 Task: Create a rule from the Routing list, Task moved to a section -> Set Priority in the project TractLine , set the section as Done clear the priority.
Action: Mouse moved to (1262, 112)
Screenshot: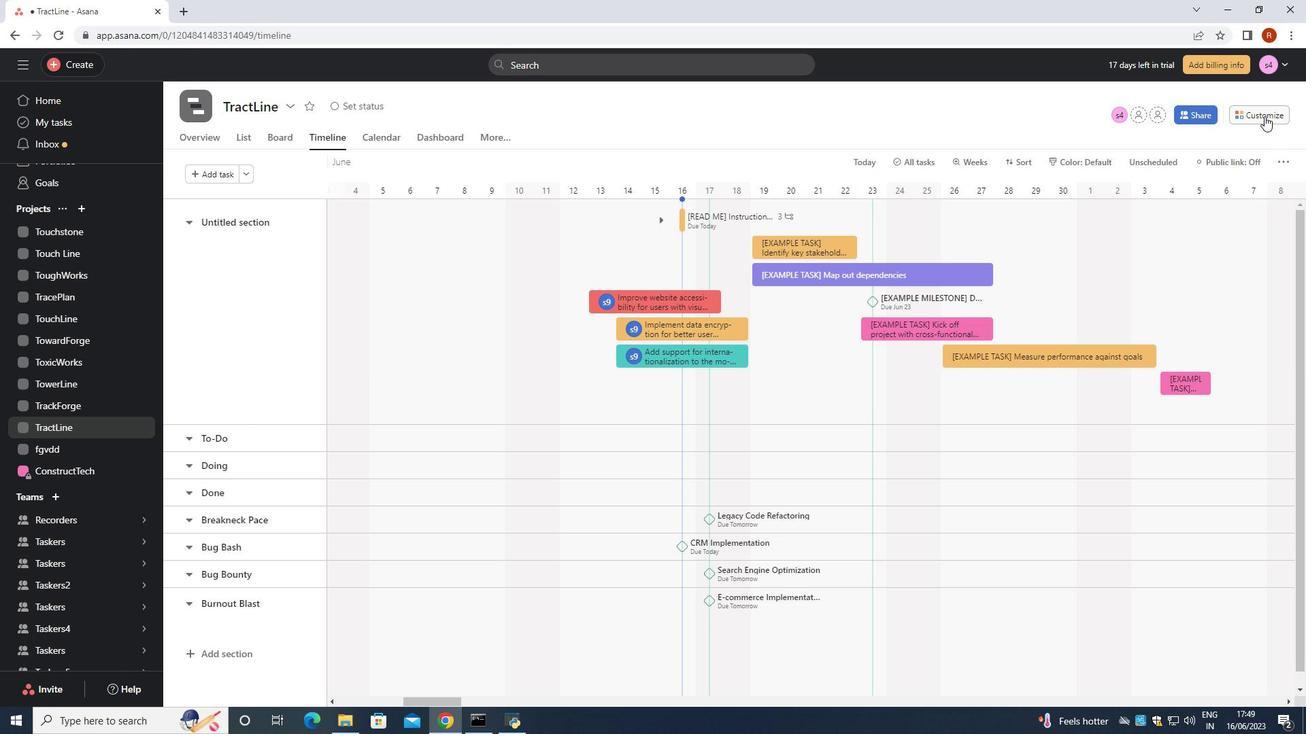 
Action: Mouse pressed left at (1262, 112)
Screenshot: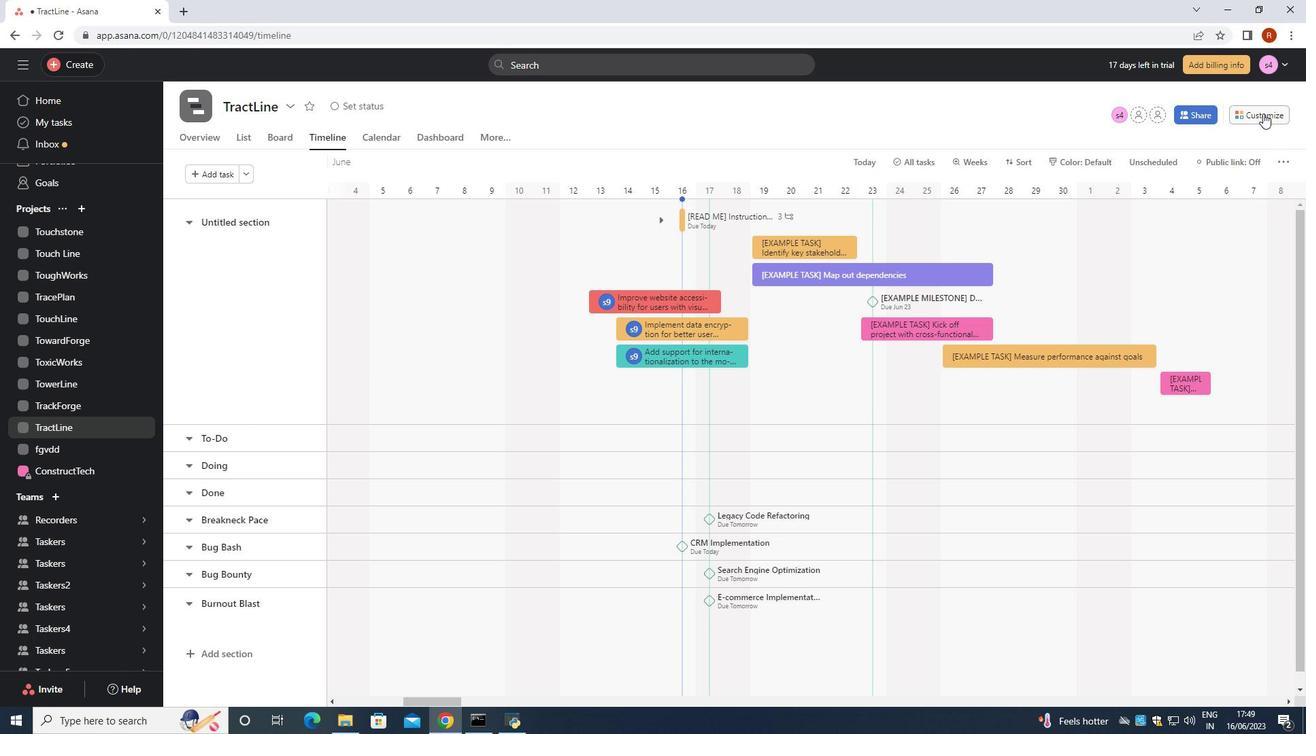
Action: Mouse moved to (1012, 306)
Screenshot: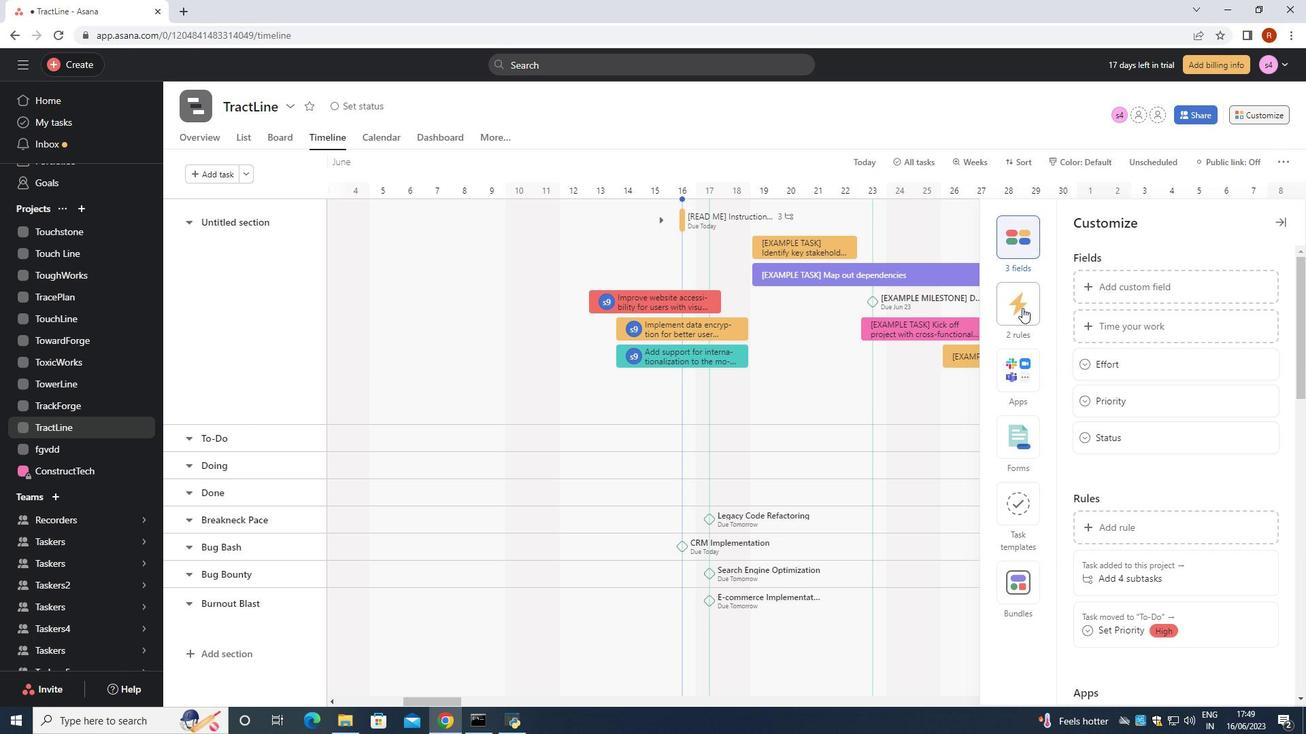 
Action: Mouse pressed left at (1012, 306)
Screenshot: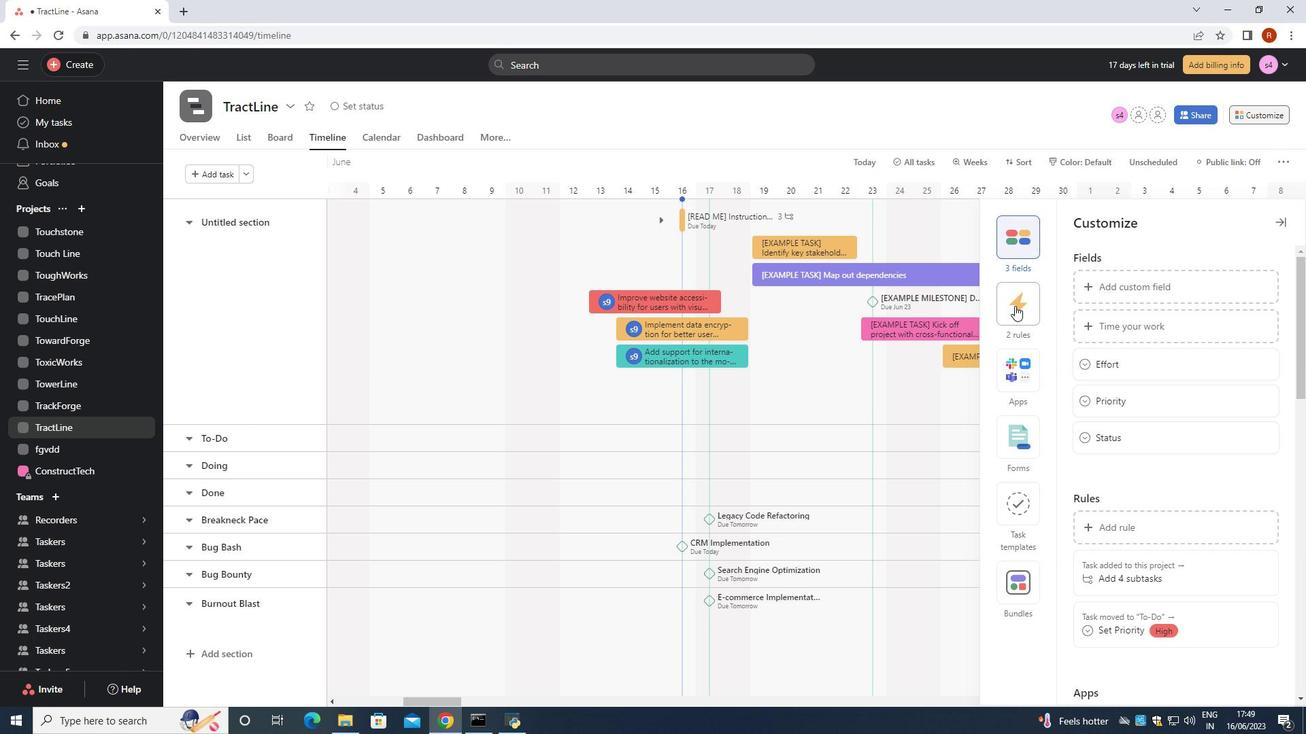 
Action: Mouse moved to (1122, 289)
Screenshot: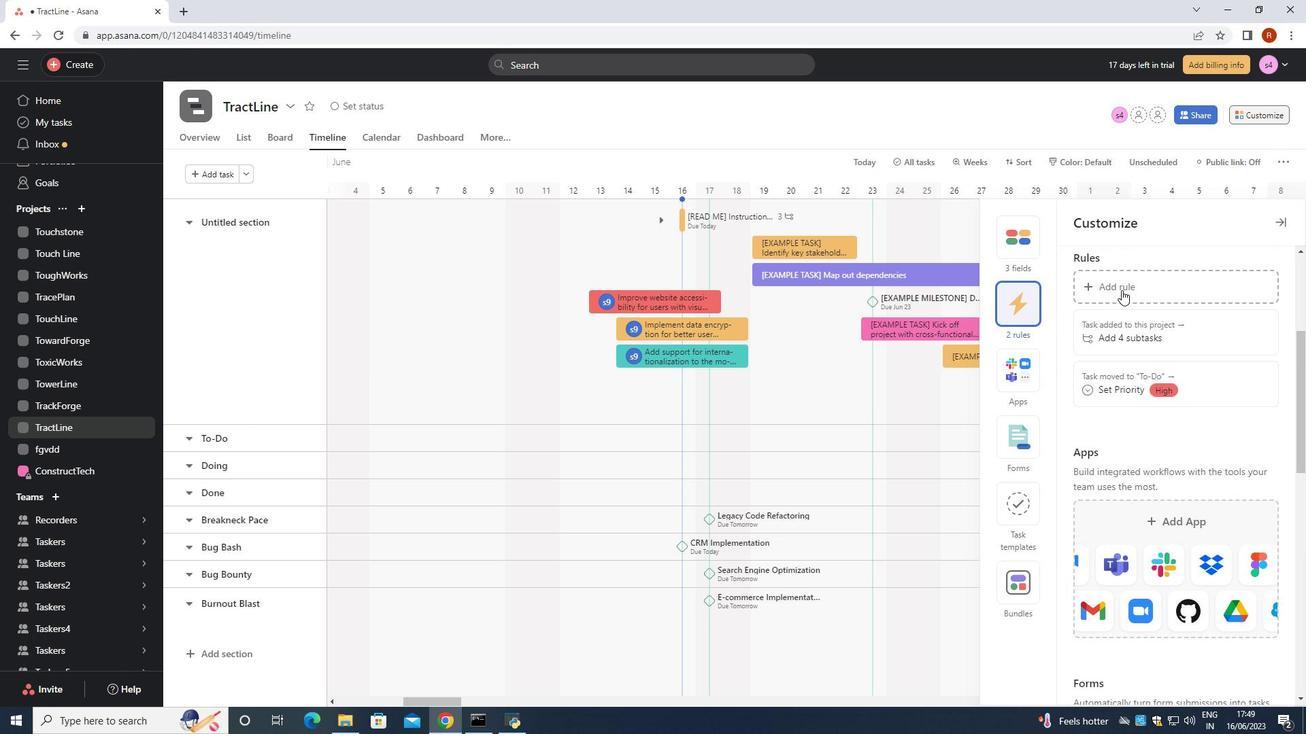 
Action: Mouse pressed left at (1122, 289)
Screenshot: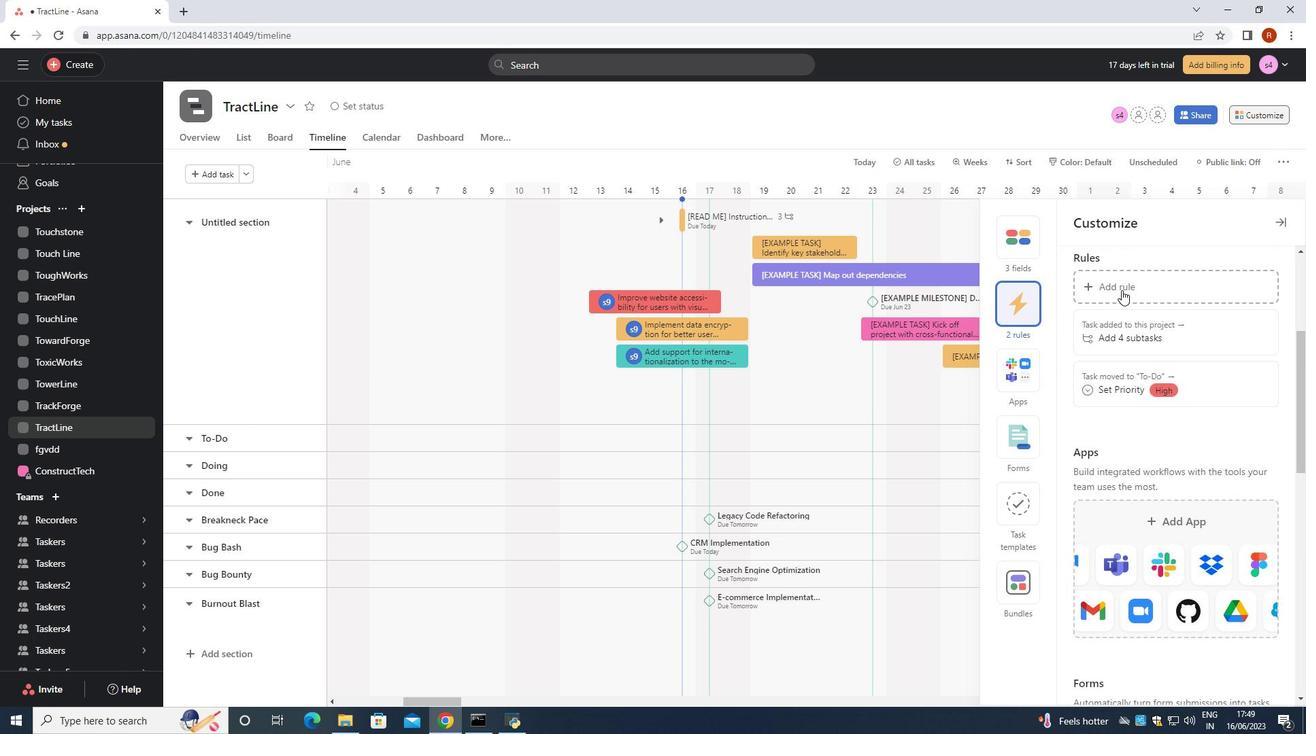 
Action: Mouse moved to (287, 183)
Screenshot: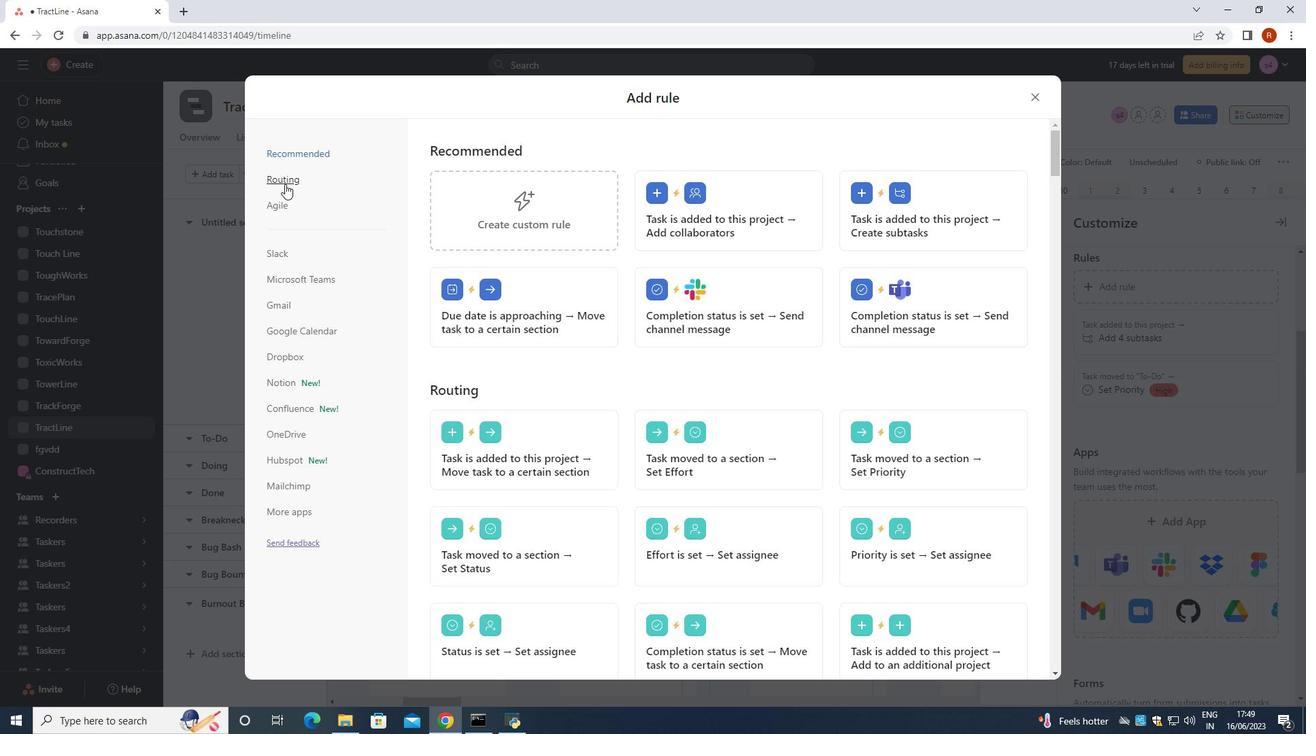 
Action: Mouse pressed left at (287, 183)
Screenshot: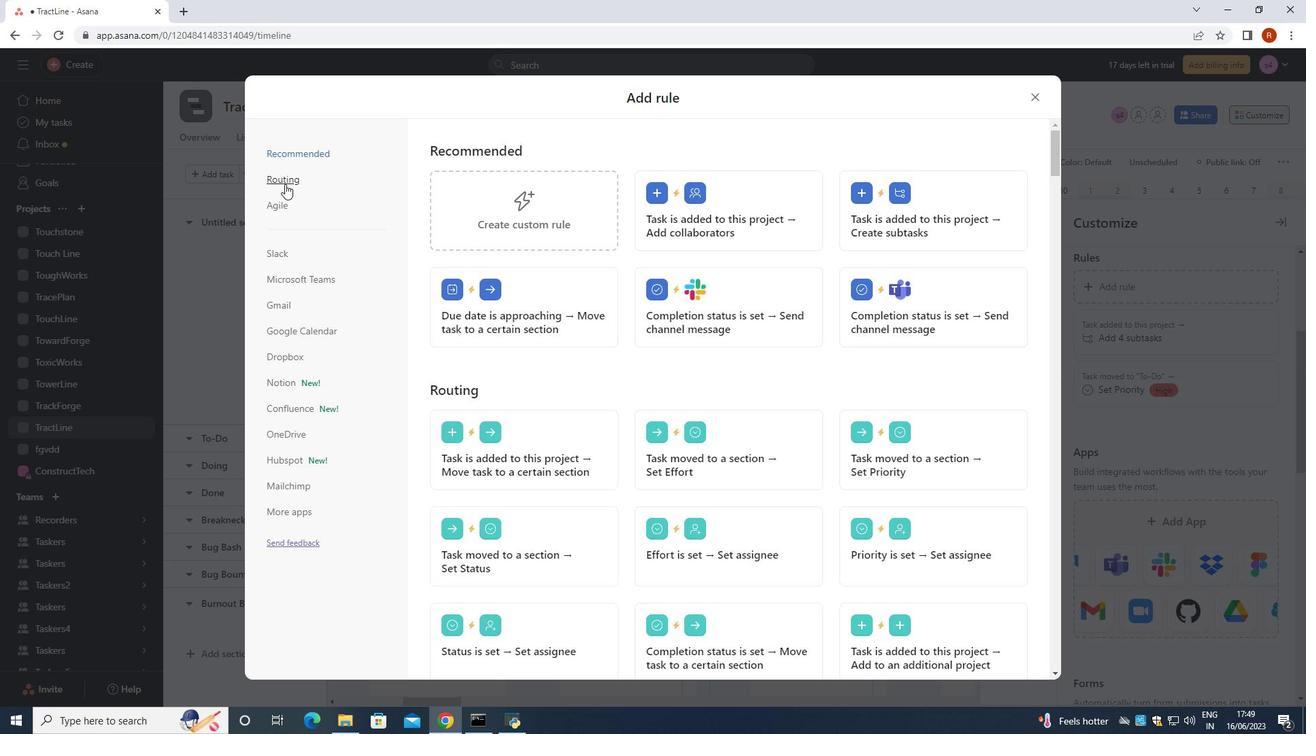 
Action: Mouse moved to (894, 210)
Screenshot: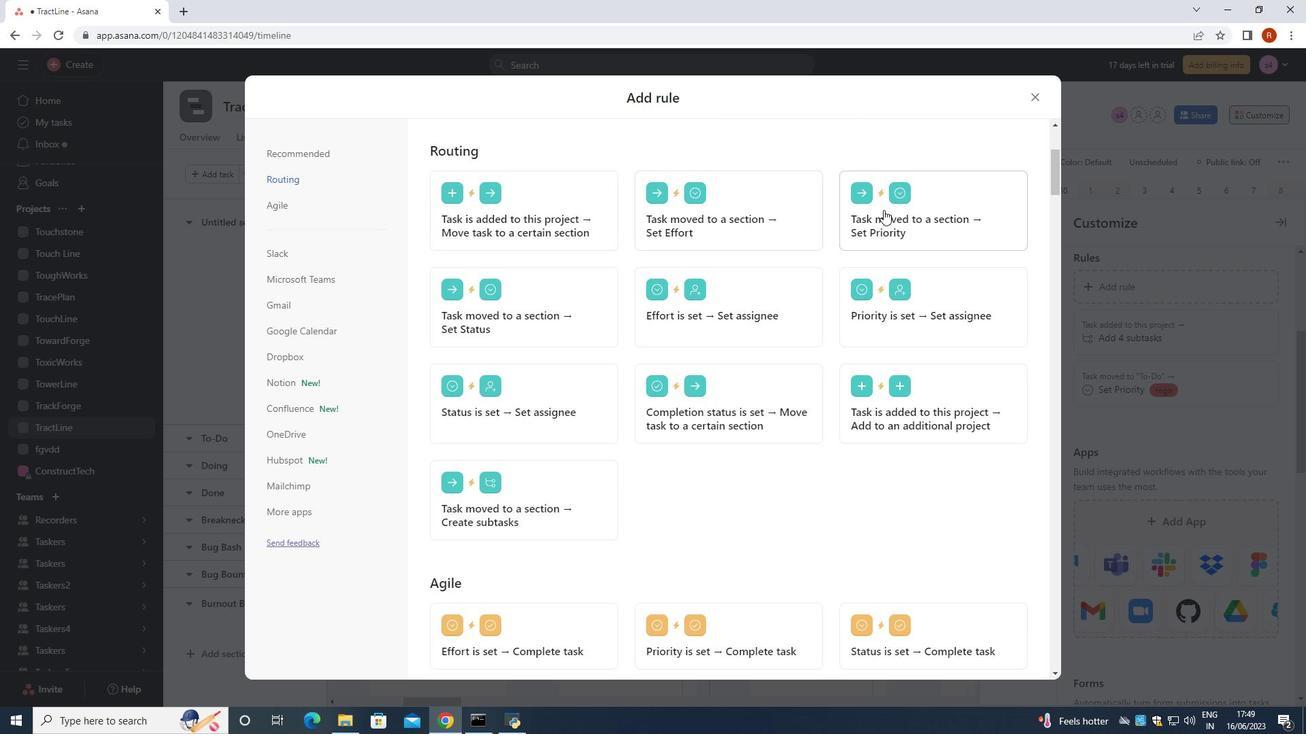 
Action: Mouse pressed left at (894, 210)
Screenshot: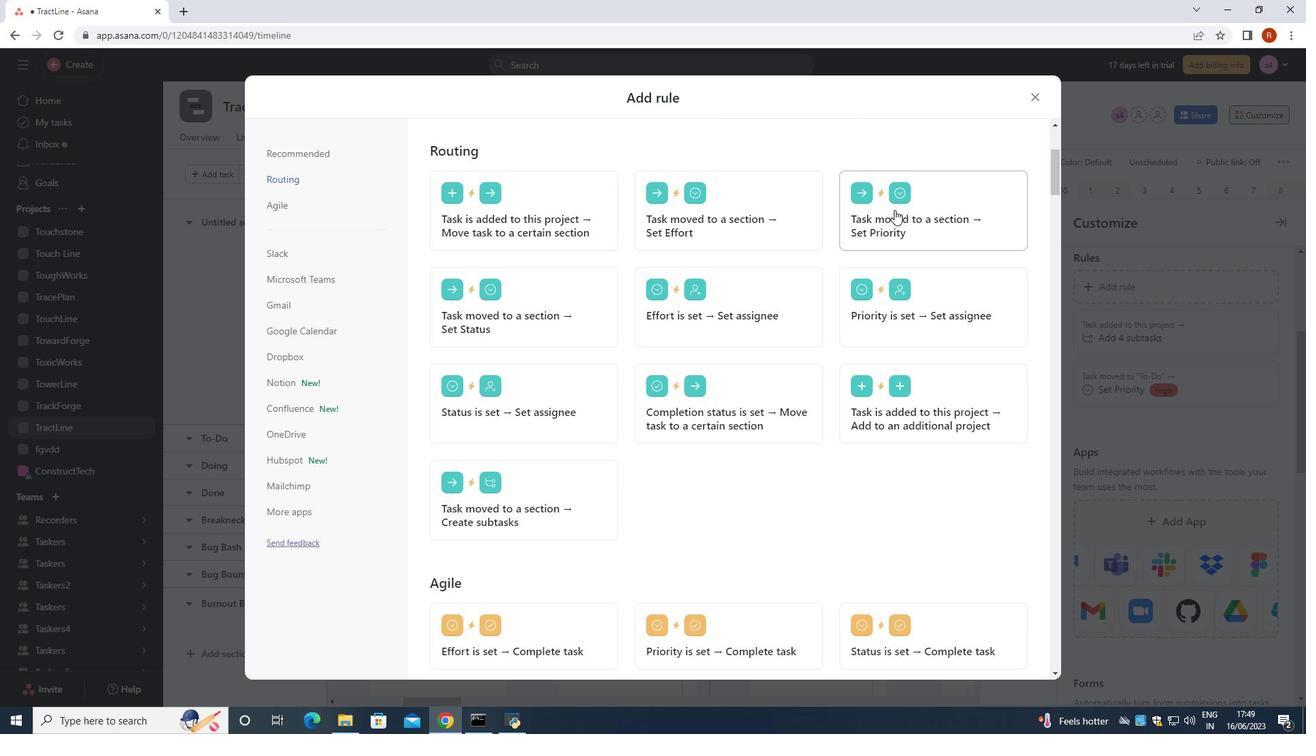
Action: Mouse moved to (887, 231)
Screenshot: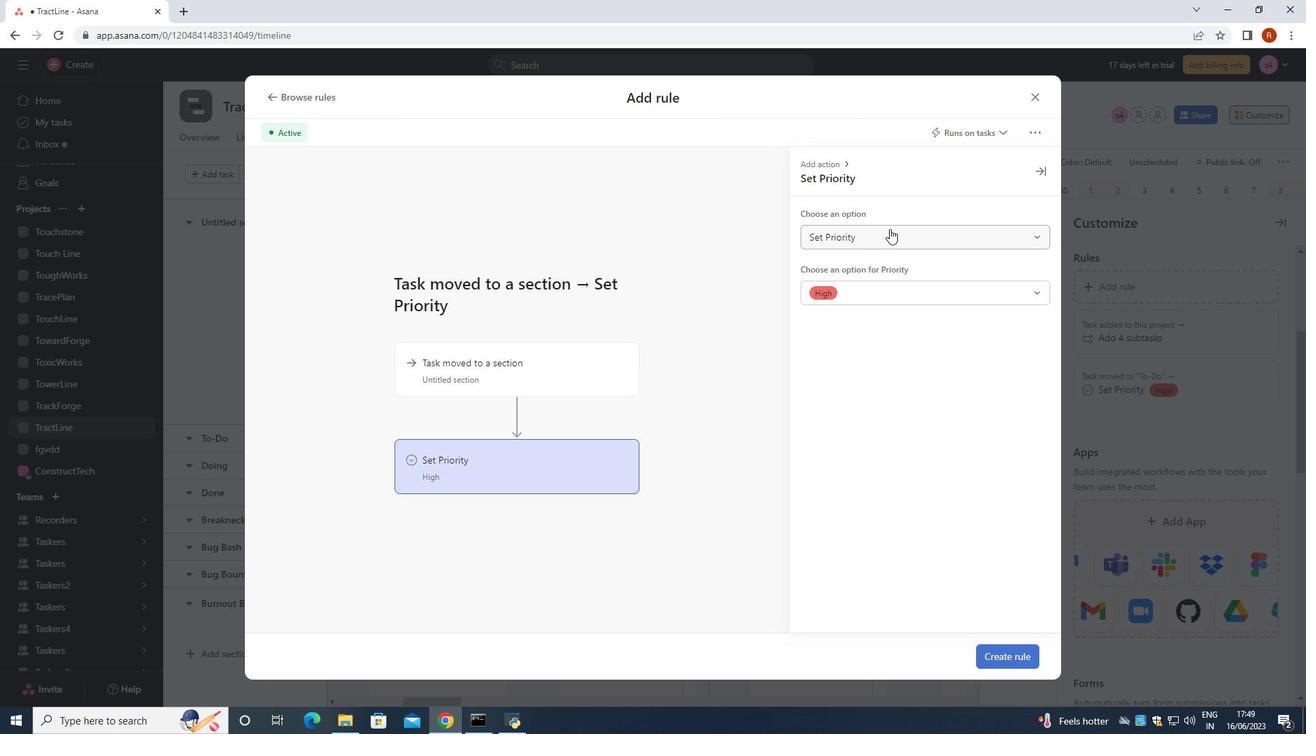 
Action: Mouse pressed left at (887, 231)
Screenshot: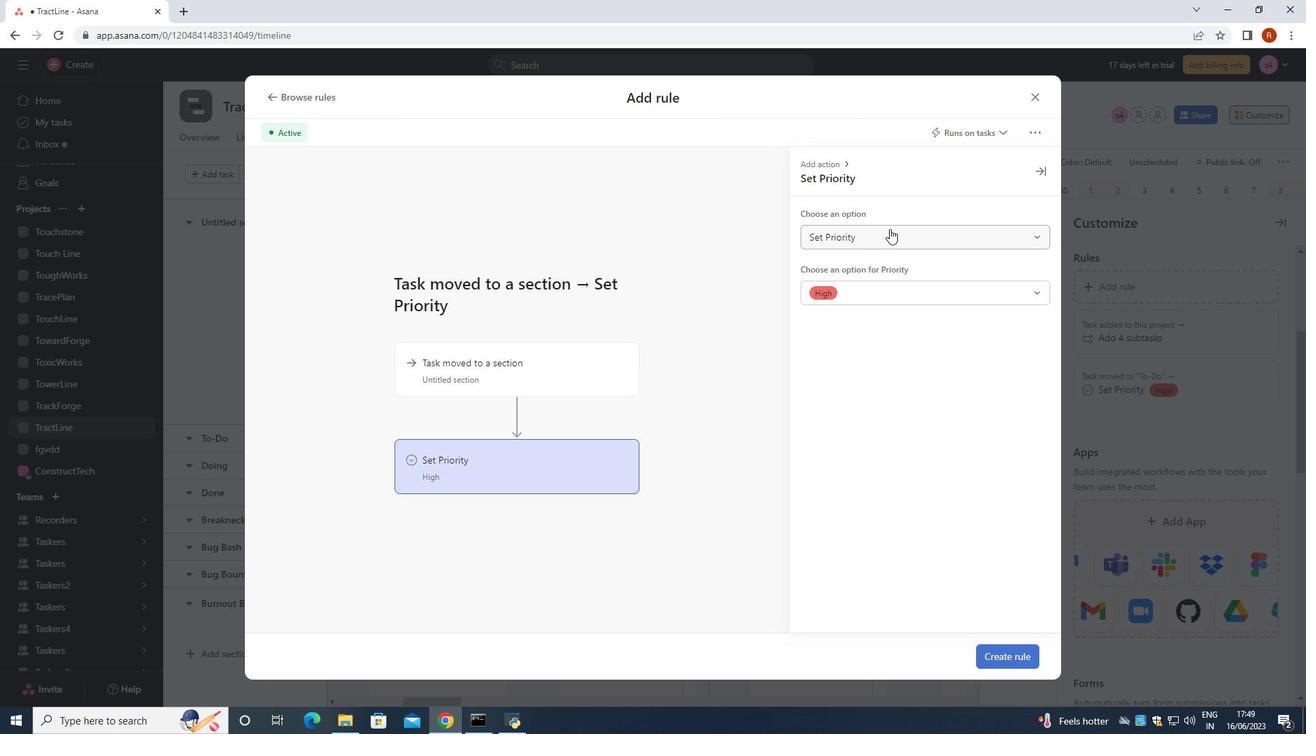 
Action: Mouse moved to (567, 378)
Screenshot: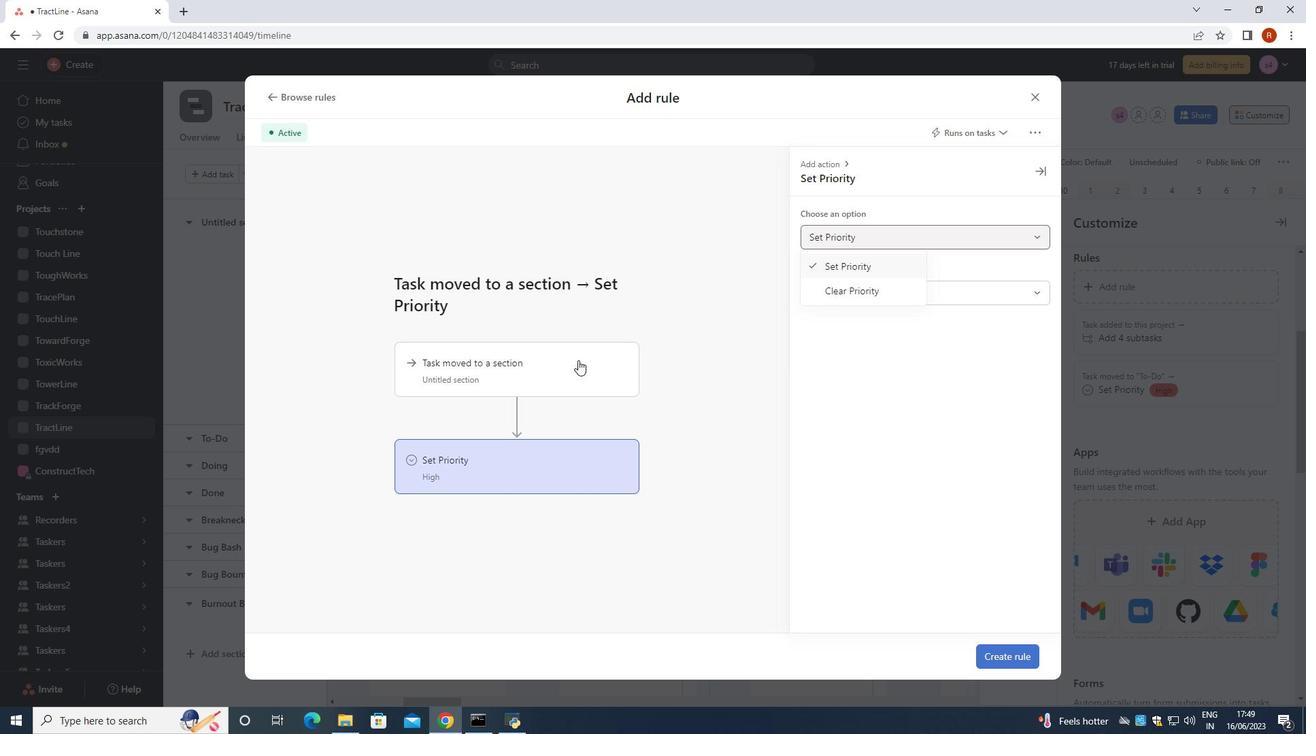 
Action: Mouse pressed left at (567, 378)
Screenshot: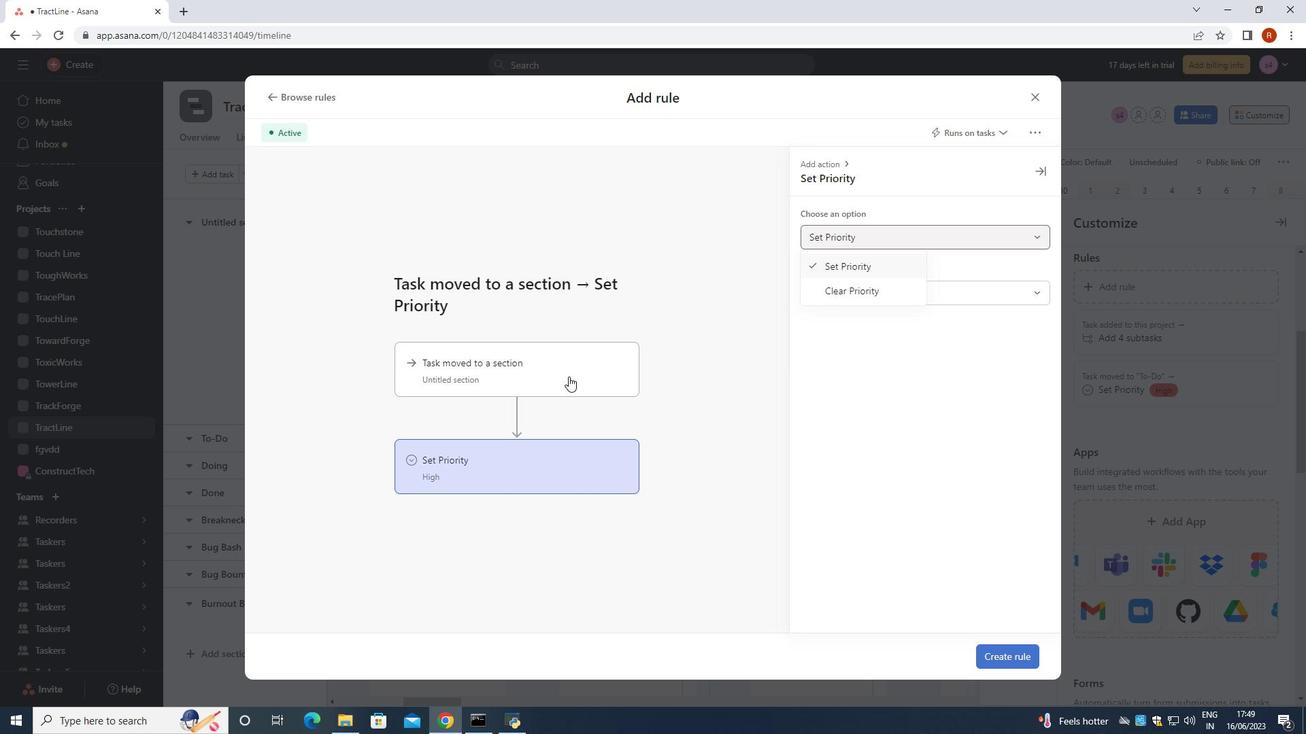 
Action: Mouse moved to (862, 236)
Screenshot: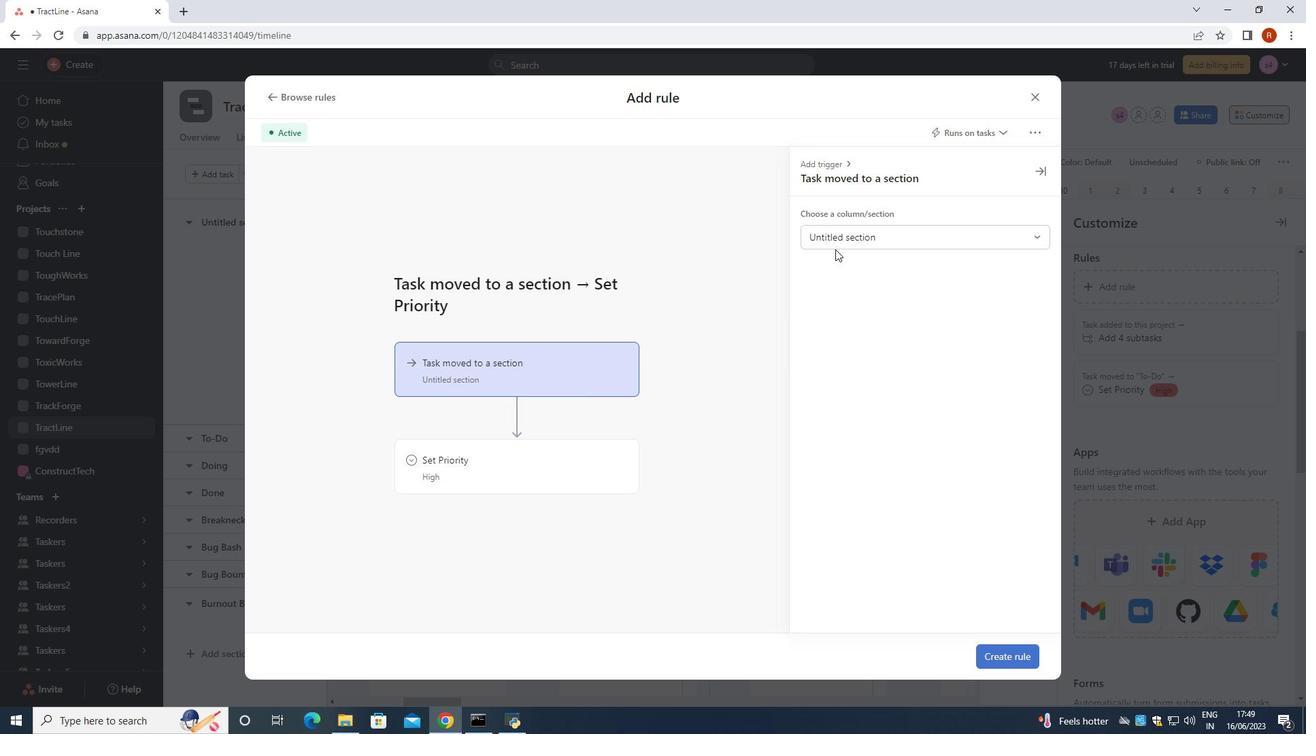 
Action: Mouse pressed left at (862, 236)
Screenshot: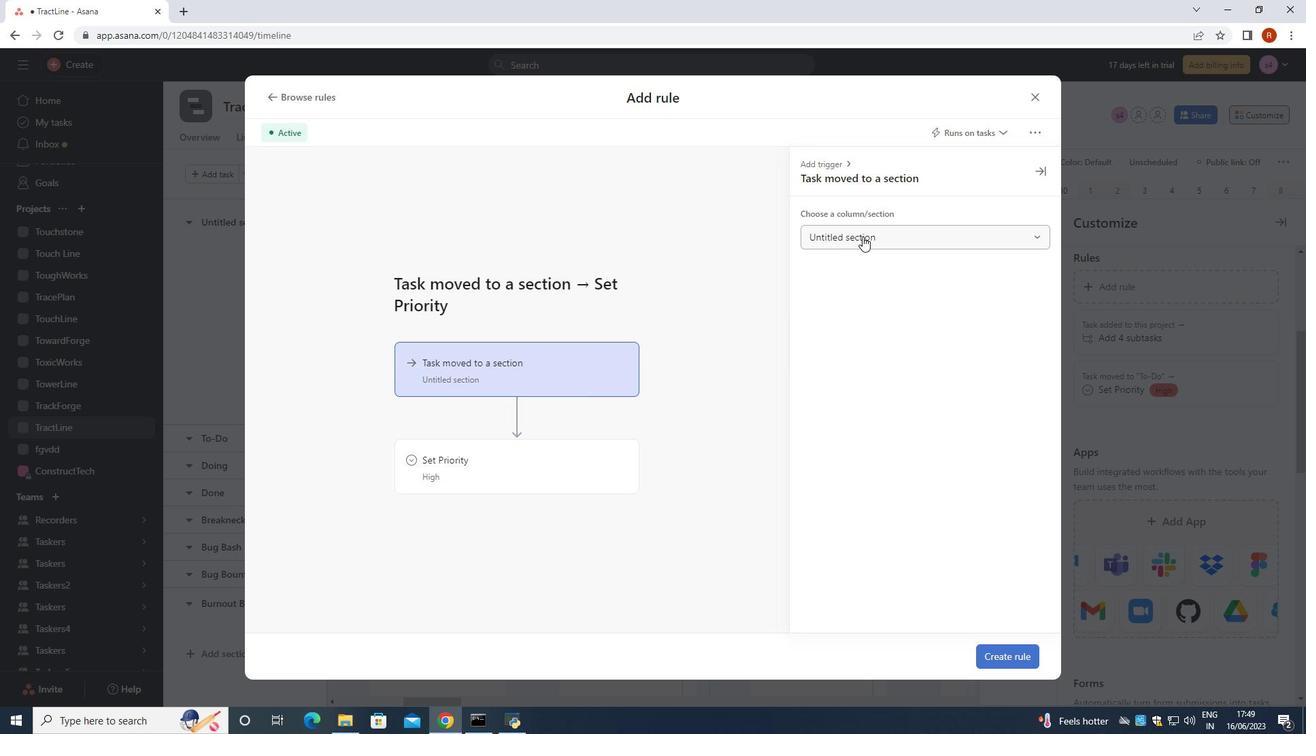 
Action: Mouse moved to (844, 338)
Screenshot: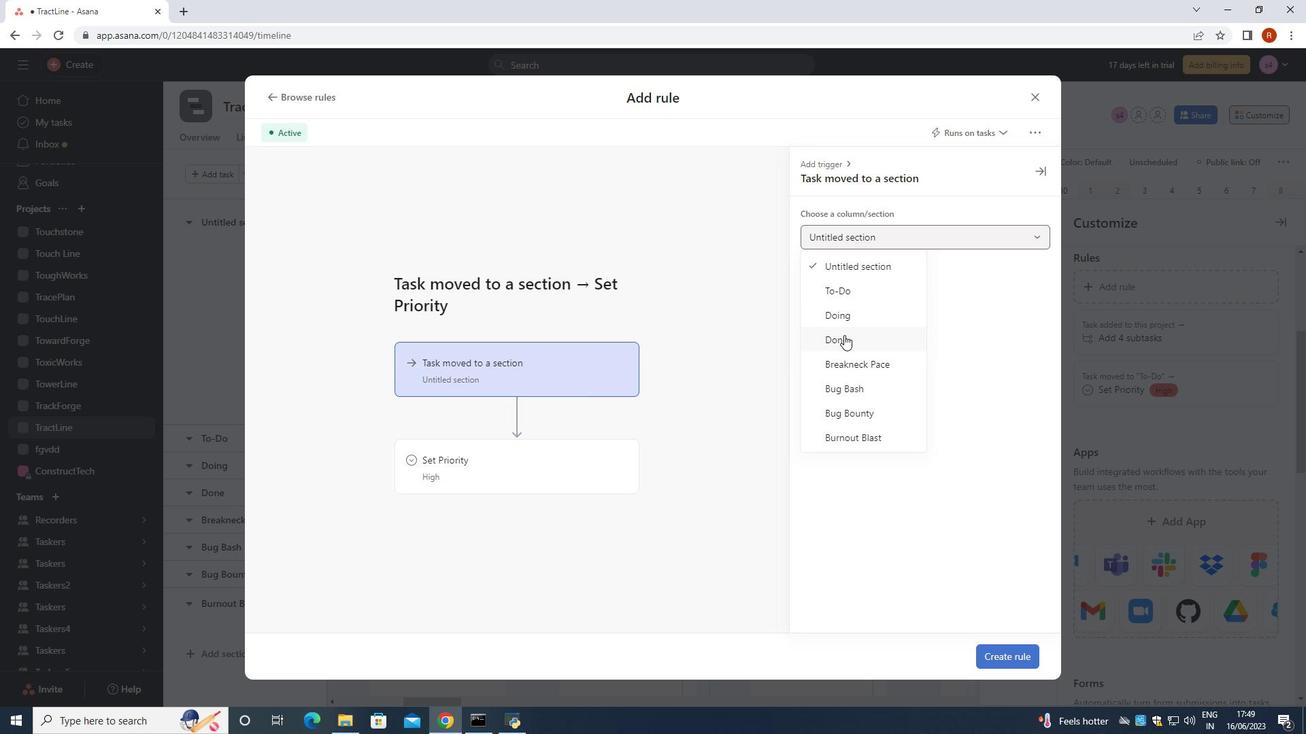 
Action: Mouse pressed left at (844, 338)
Screenshot: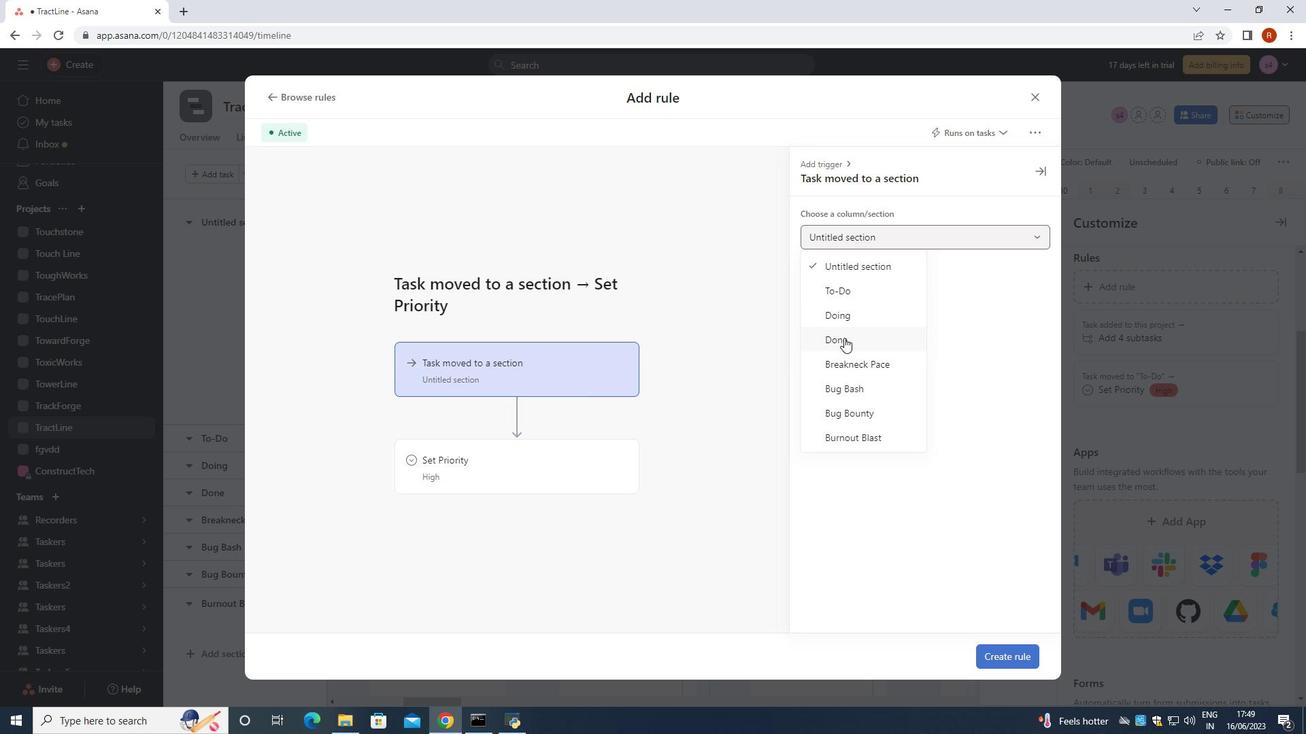 
Action: Mouse moved to (540, 461)
Screenshot: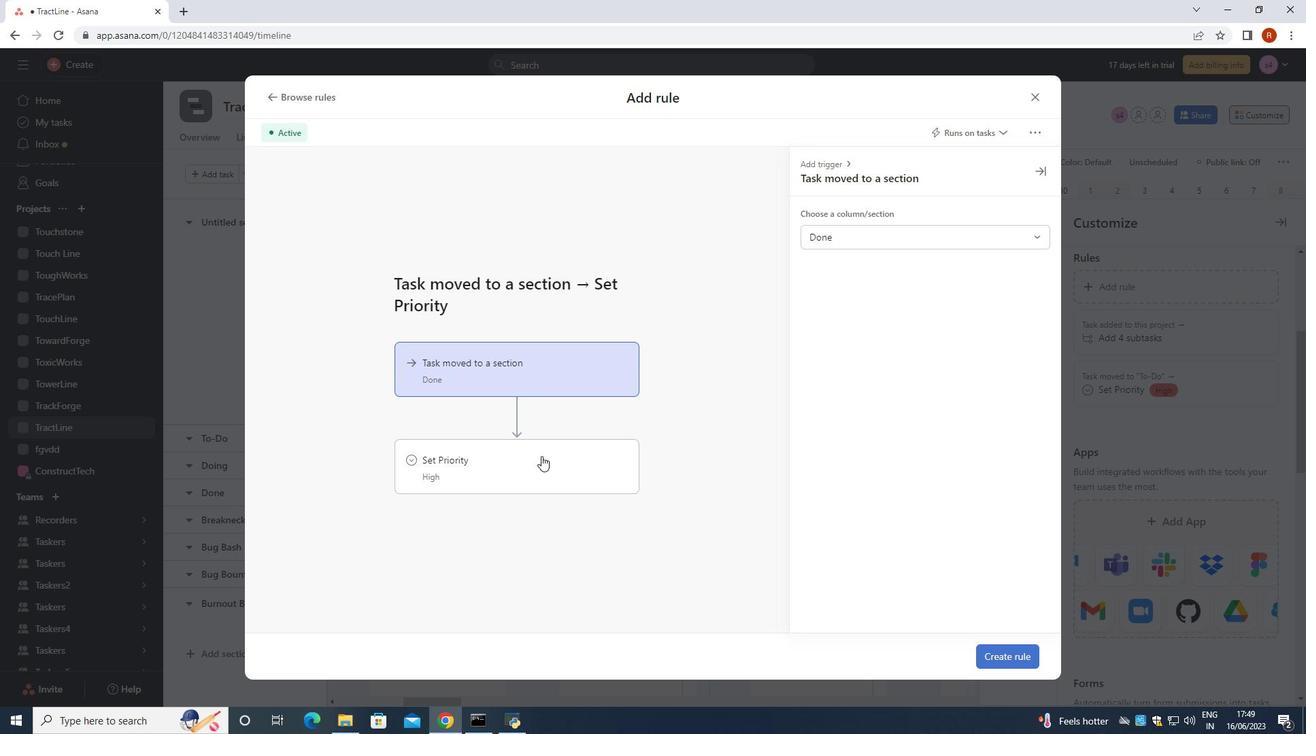 
Action: Mouse pressed left at (540, 461)
Screenshot: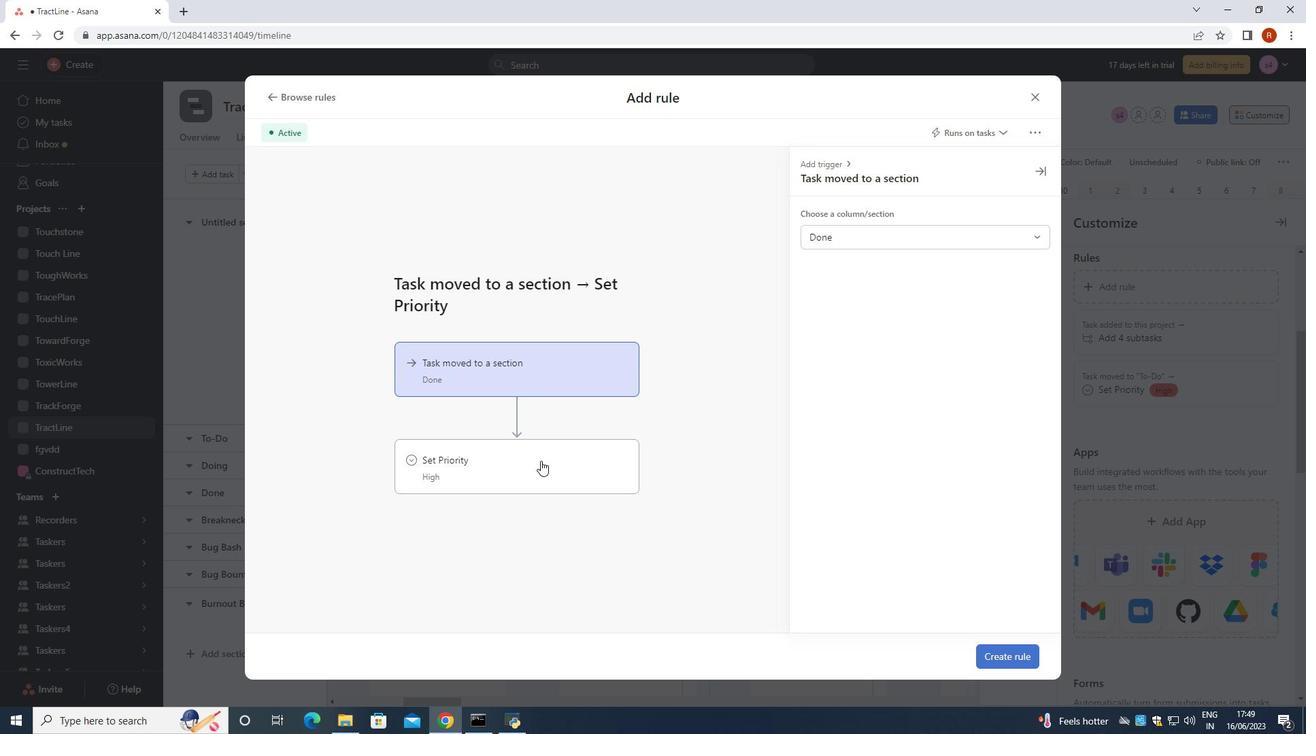 
Action: Mouse moved to (896, 236)
Screenshot: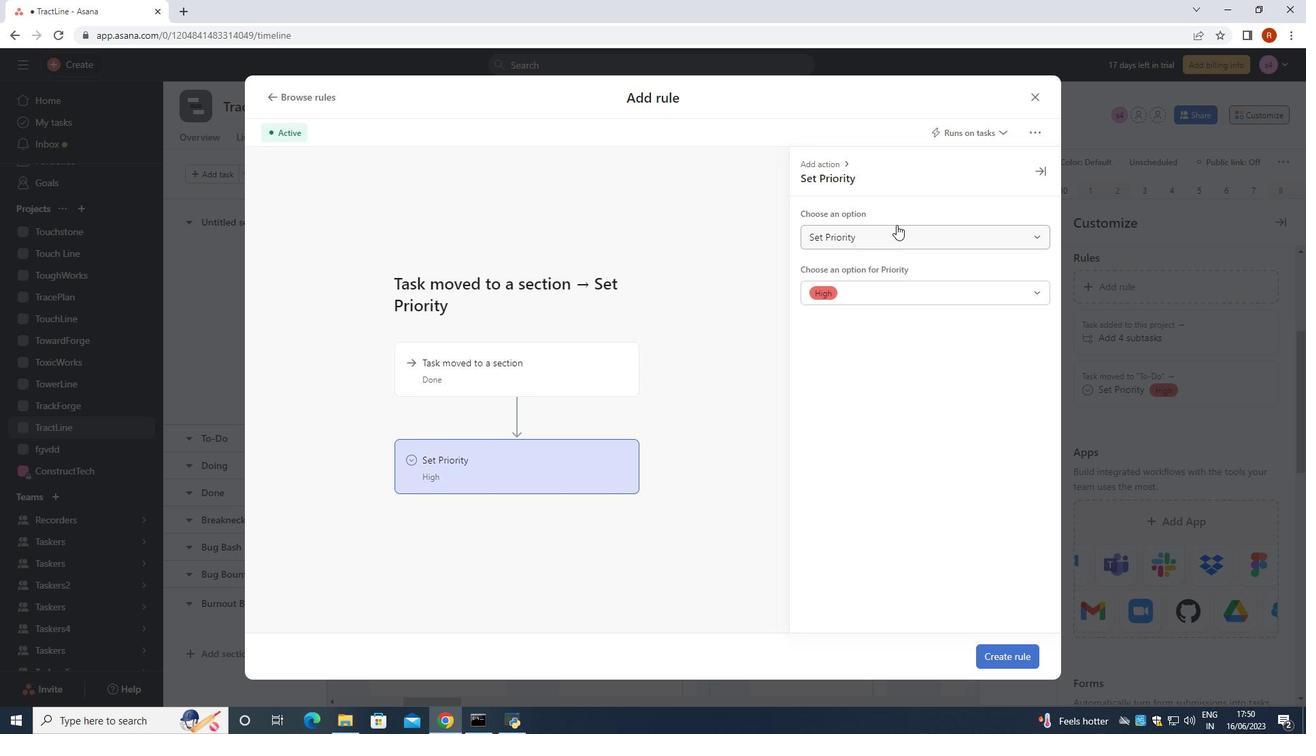 
Action: Mouse pressed left at (896, 236)
Screenshot: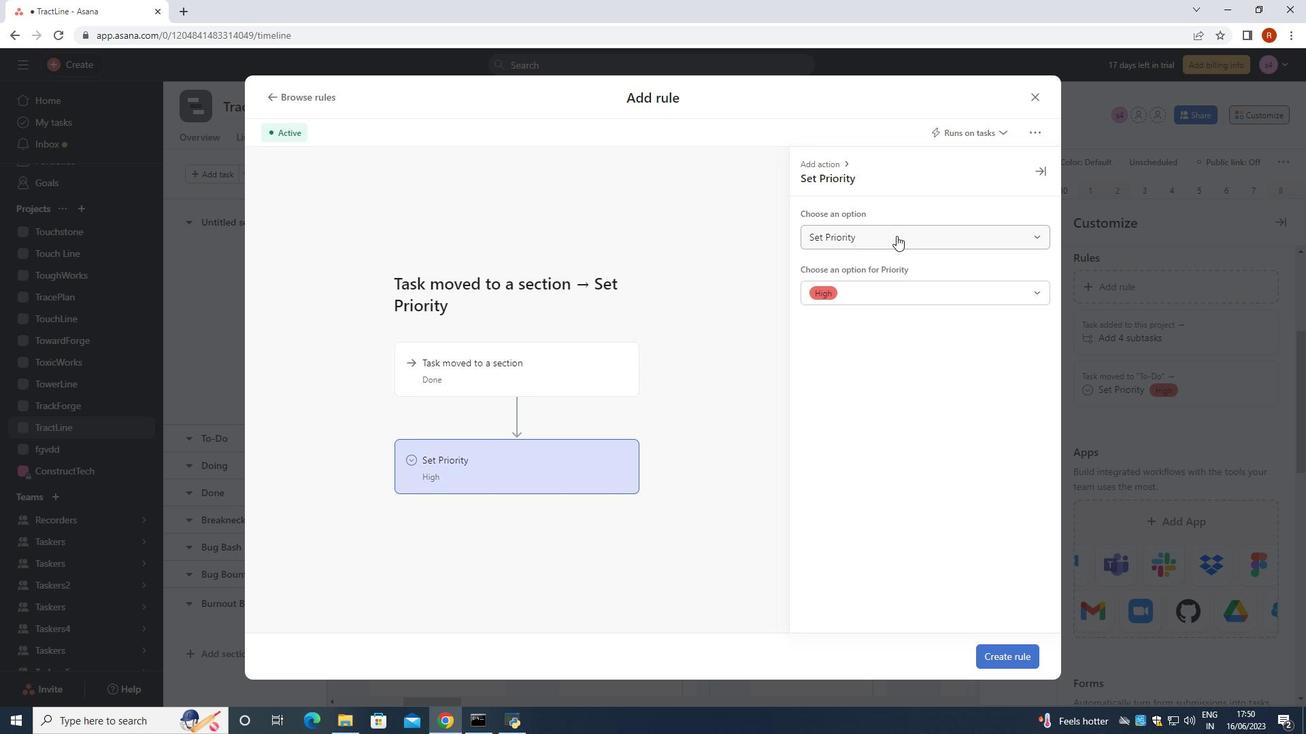 
Action: Mouse moved to (868, 290)
Screenshot: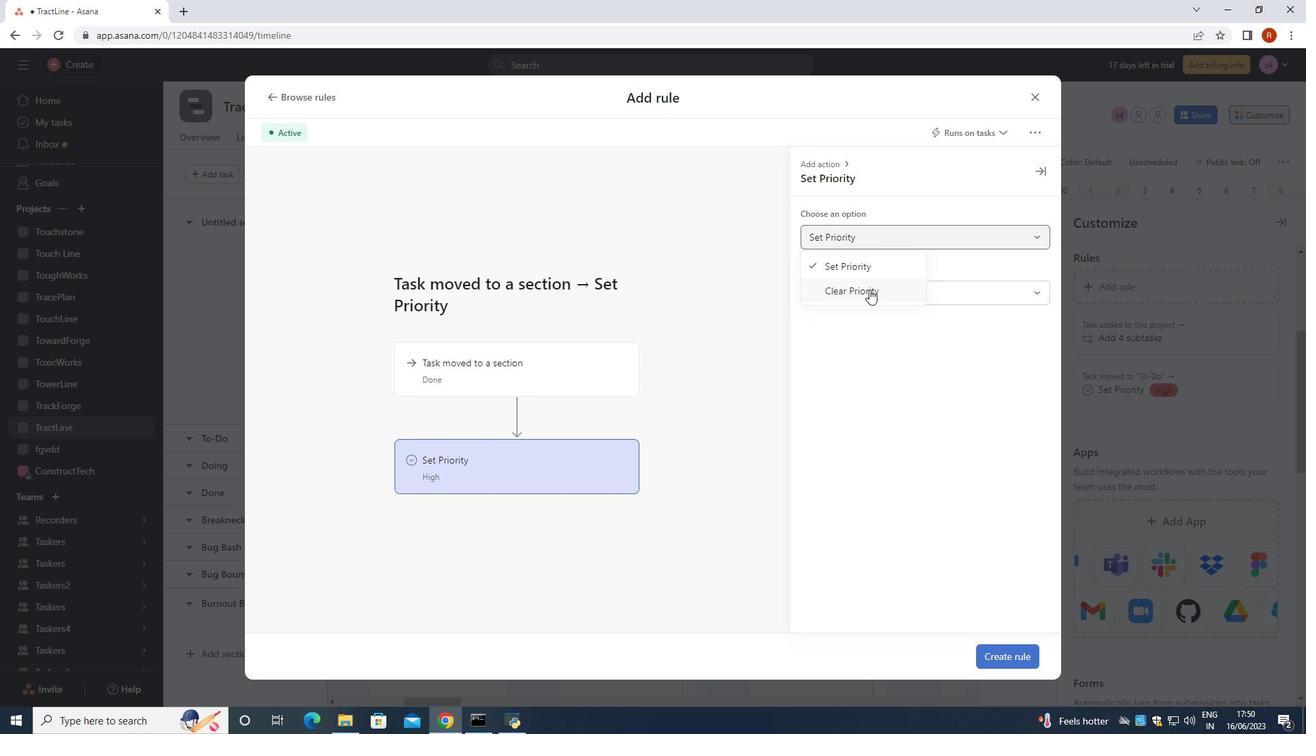 
Action: Mouse pressed left at (868, 290)
Screenshot: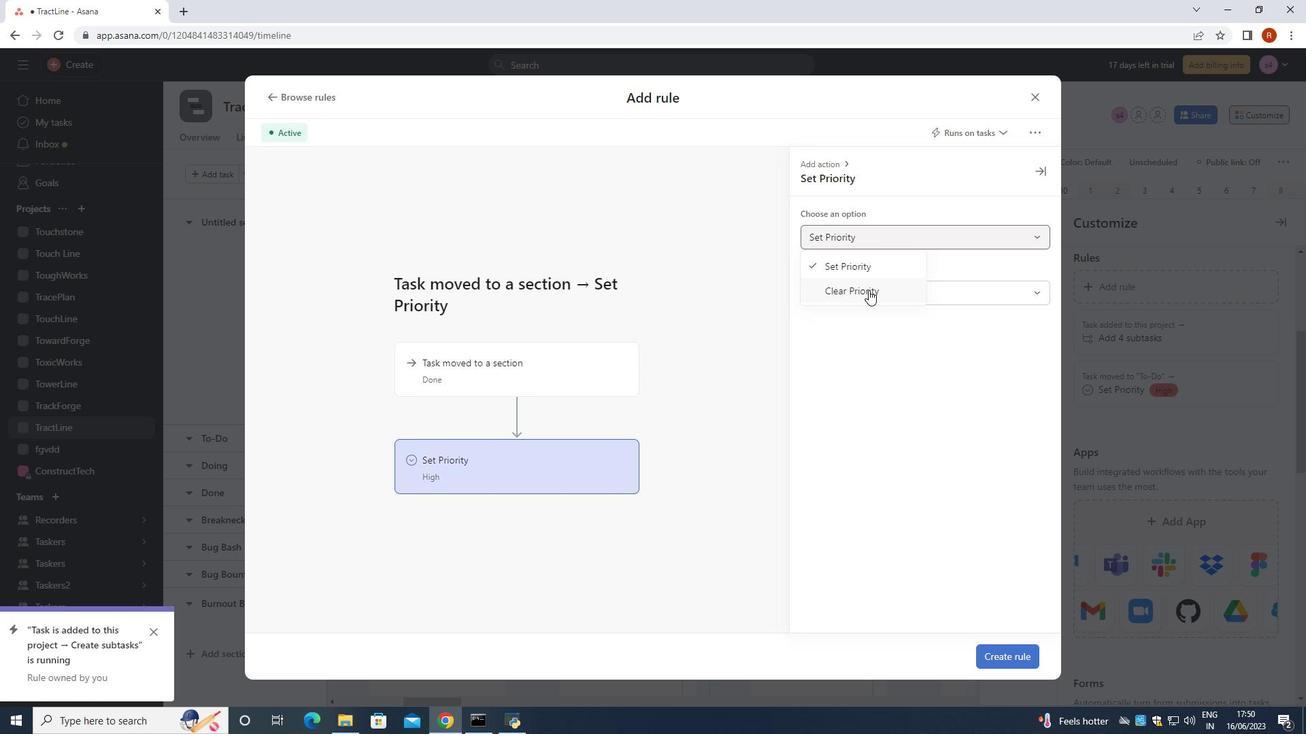 
Action: Mouse moved to (923, 244)
Screenshot: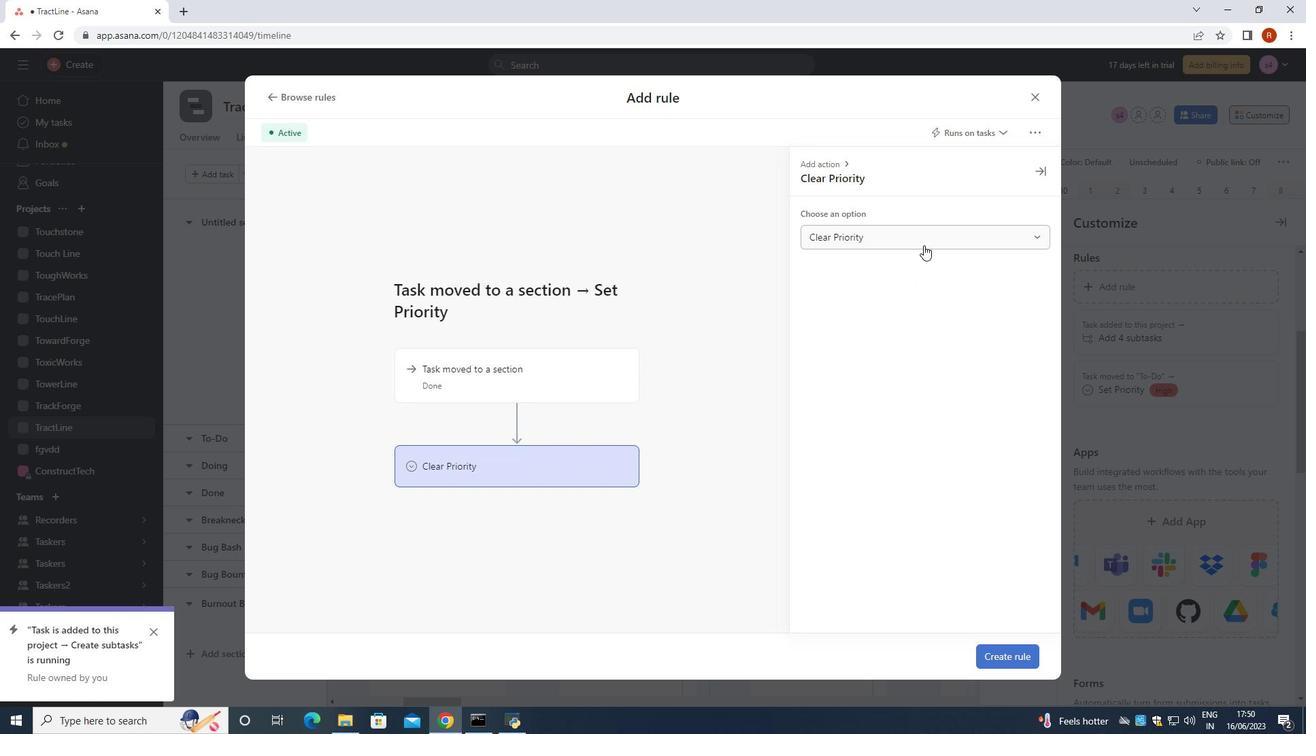 
Action: Mouse pressed left at (923, 244)
Screenshot: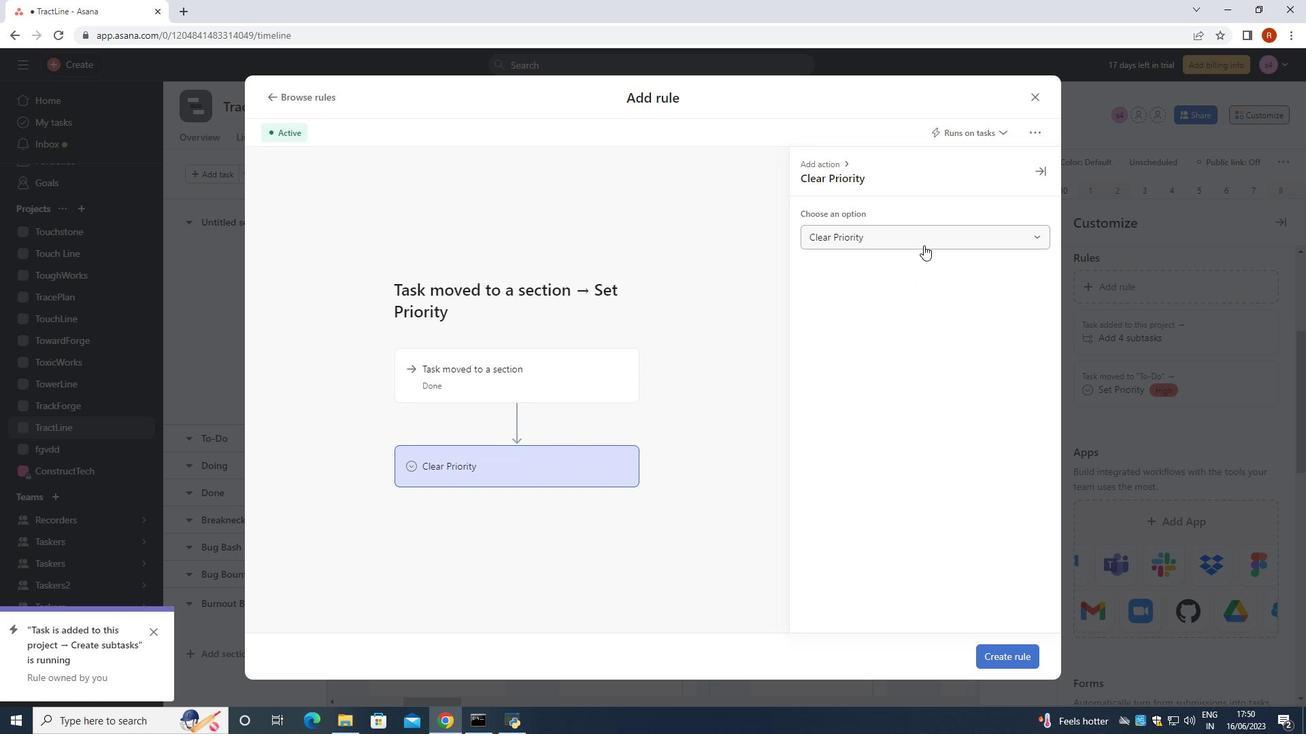 
Action: Mouse moved to (999, 647)
Screenshot: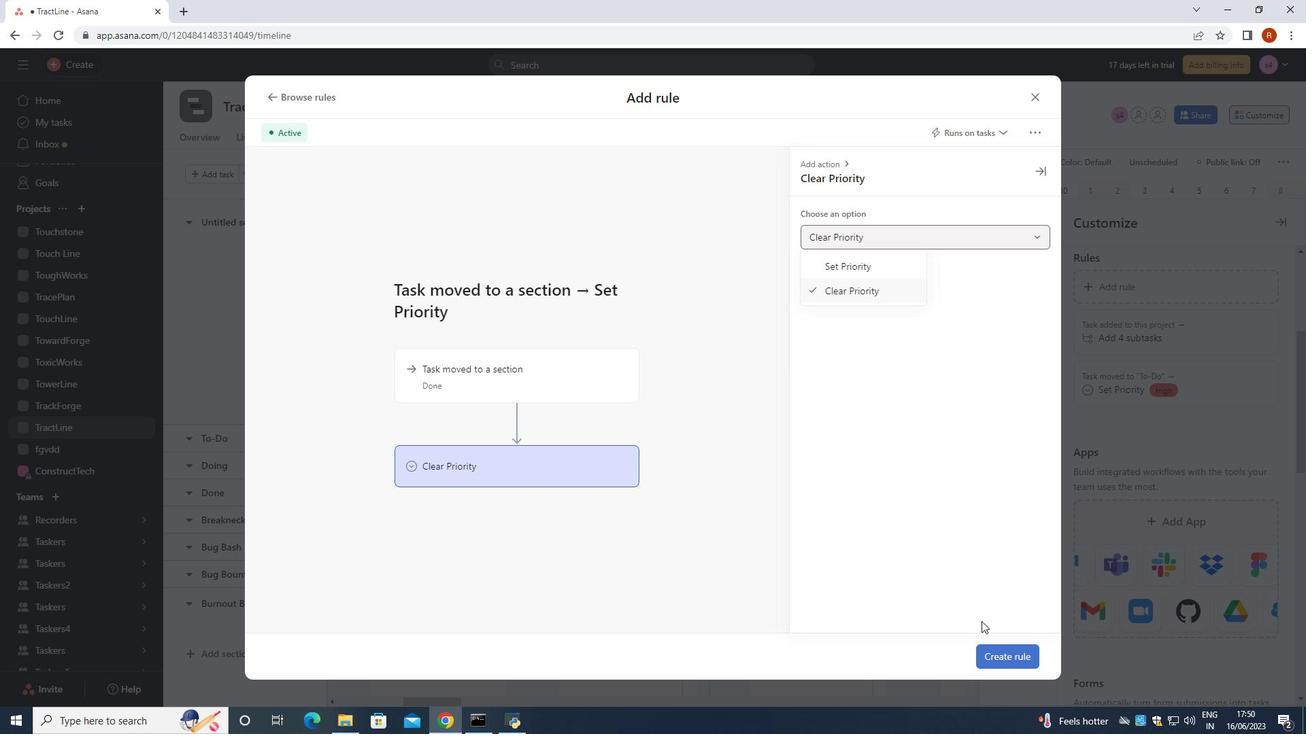 
Action: Mouse pressed left at (999, 647)
Screenshot: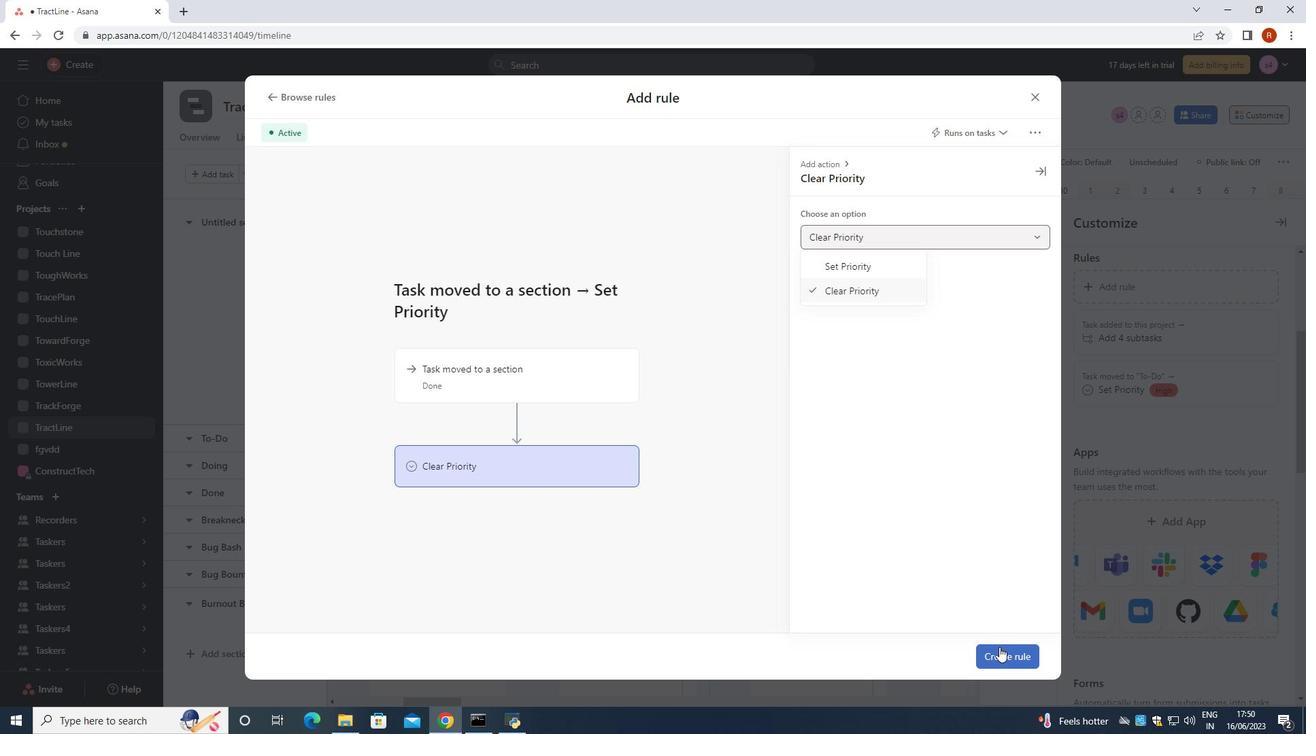 
Action: Mouse moved to (999, 648)
Screenshot: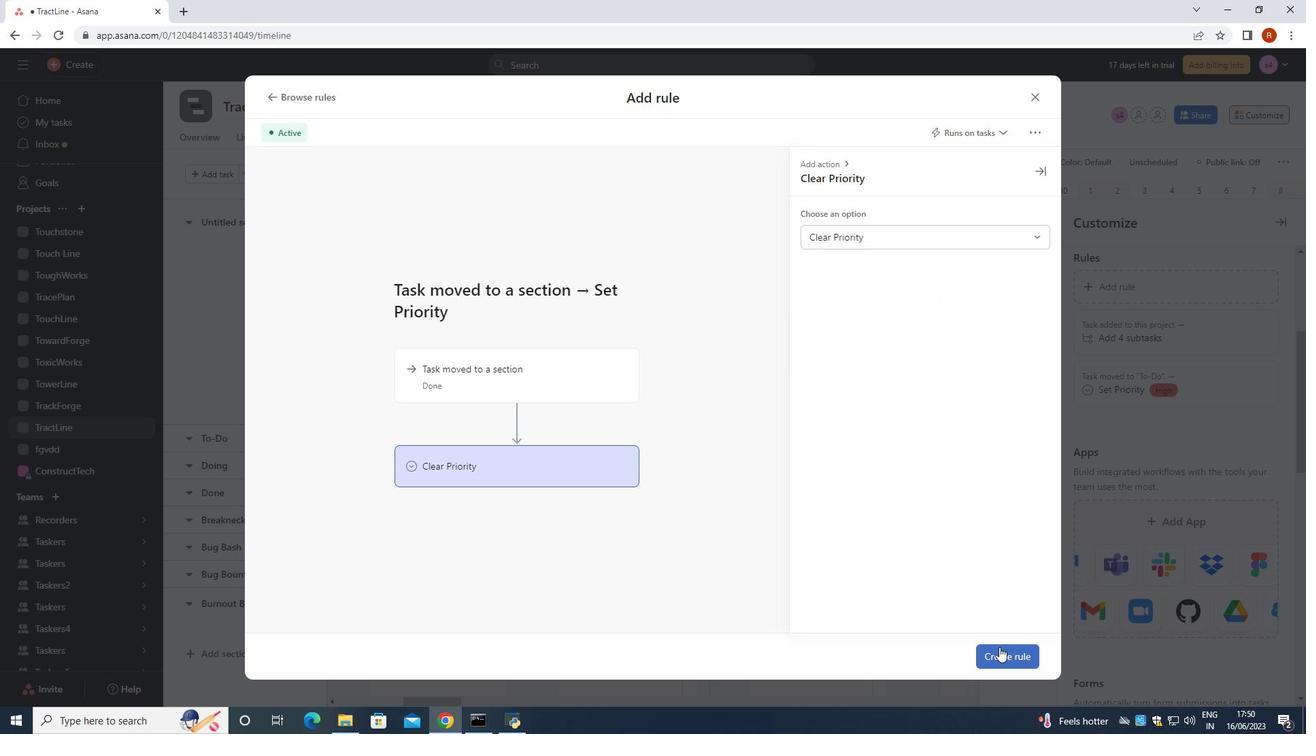 
